 Task: In the  document advertising.odtSelect Headings and apply  'Bold' Select the text and align it to the  'Left'. Select the table and apply  All Borders
Action: Mouse moved to (416, 223)
Screenshot: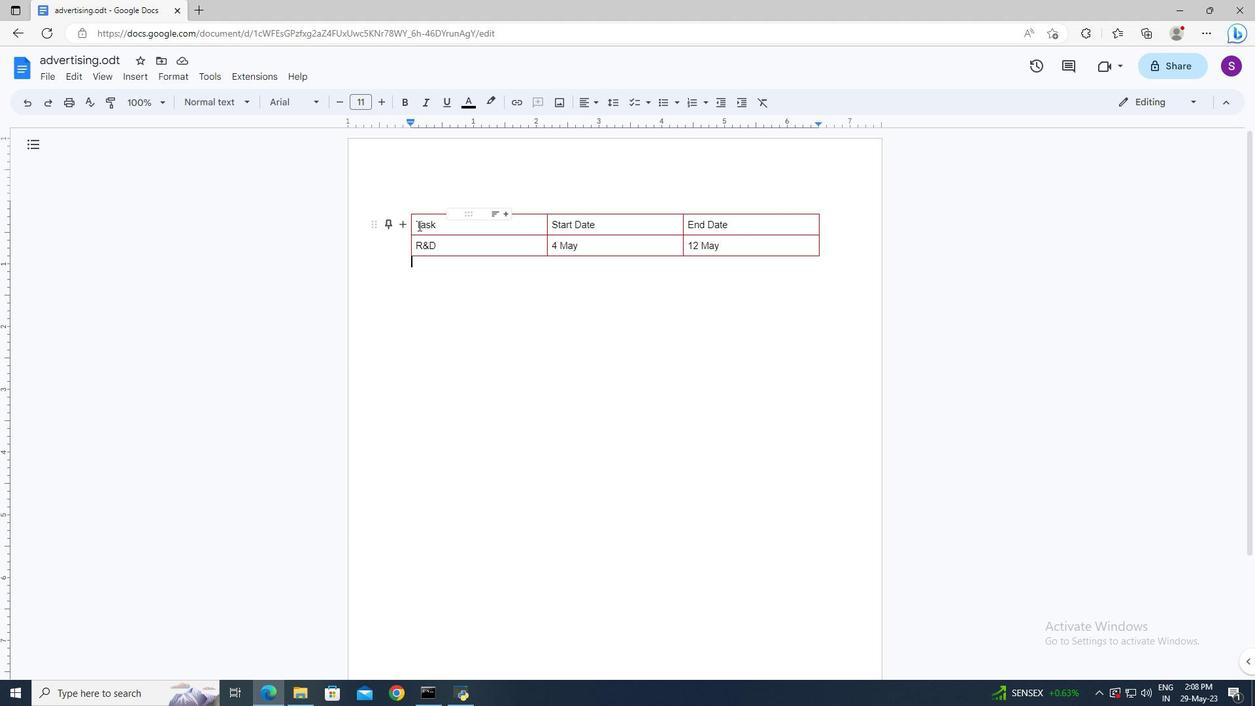 
Action: Mouse pressed left at (416, 223)
Screenshot: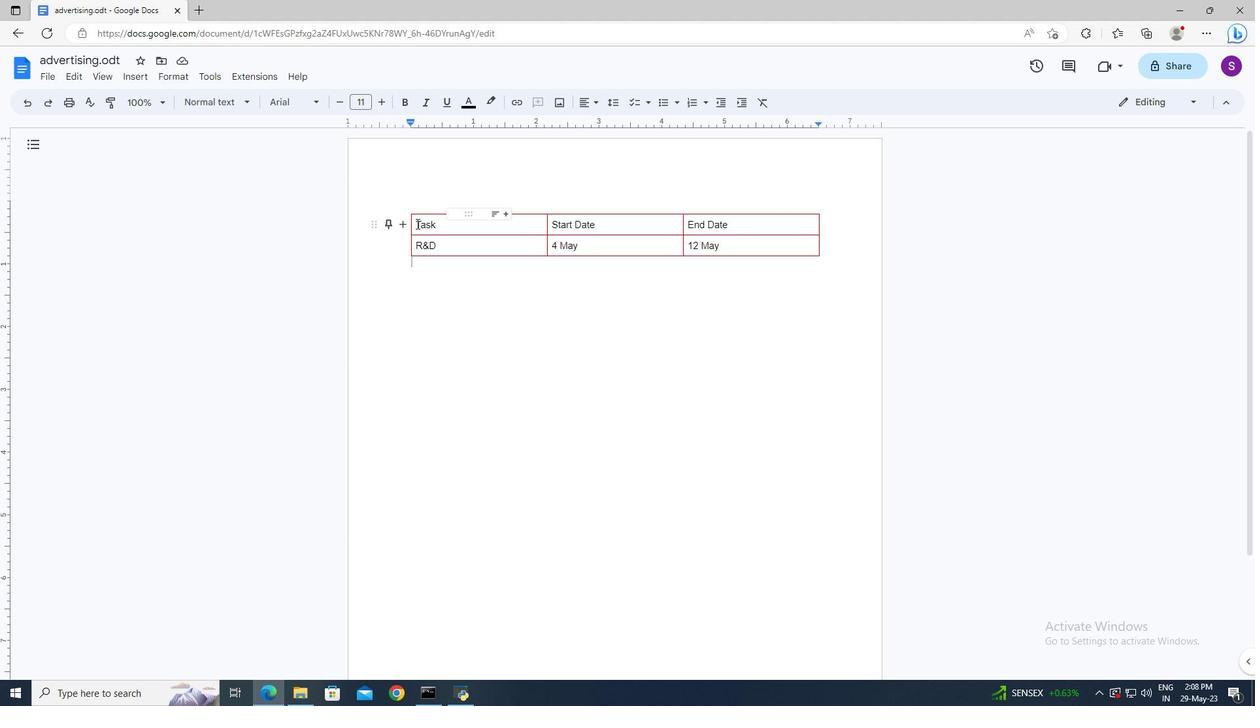 
Action: Key pressed <Key.shift><Key.right><Key.right><Key.end><Key.end><Key.right><Key.end><Key.end><Key.right><Key.right><Key.right>
Screenshot: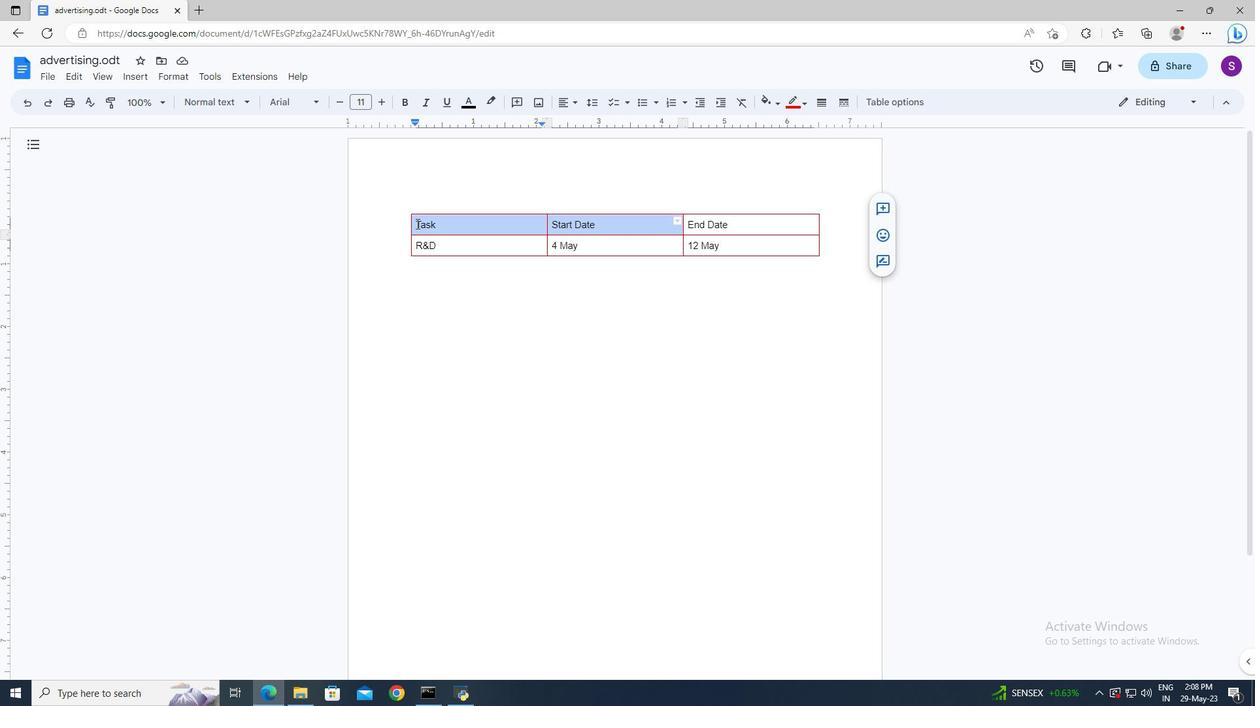 
Action: Mouse moved to (409, 105)
Screenshot: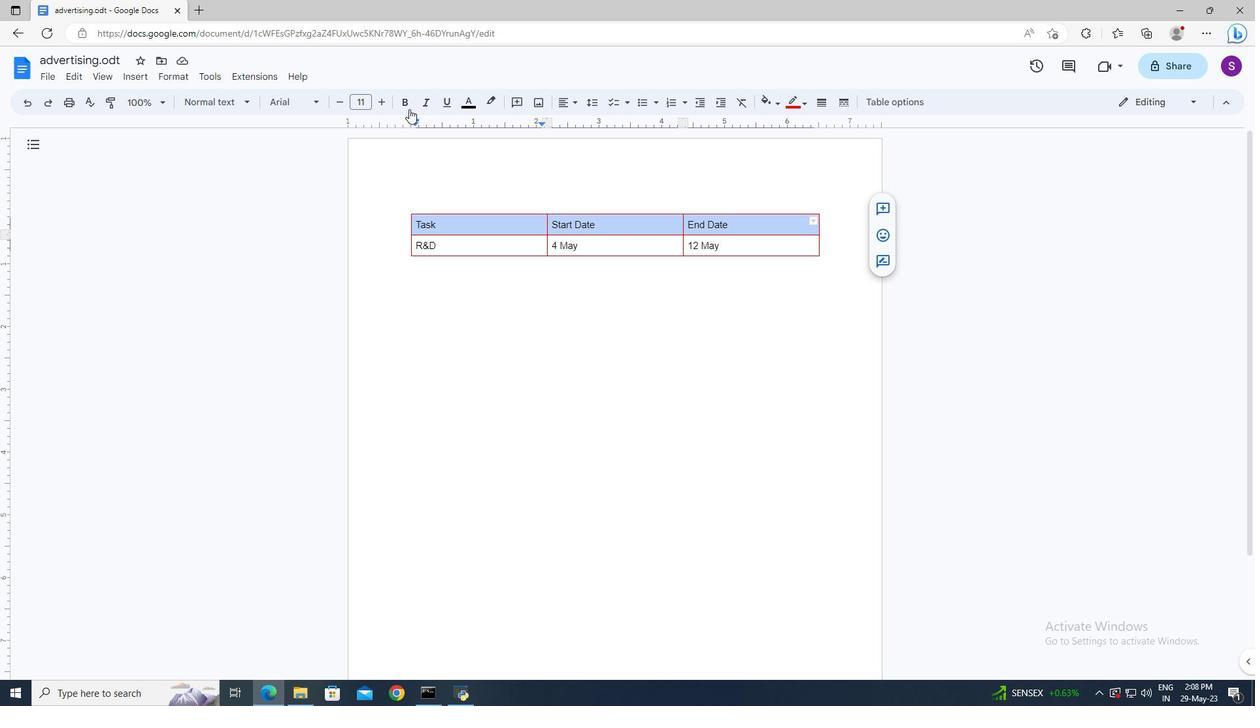 
Action: Mouse pressed left at (409, 105)
Screenshot: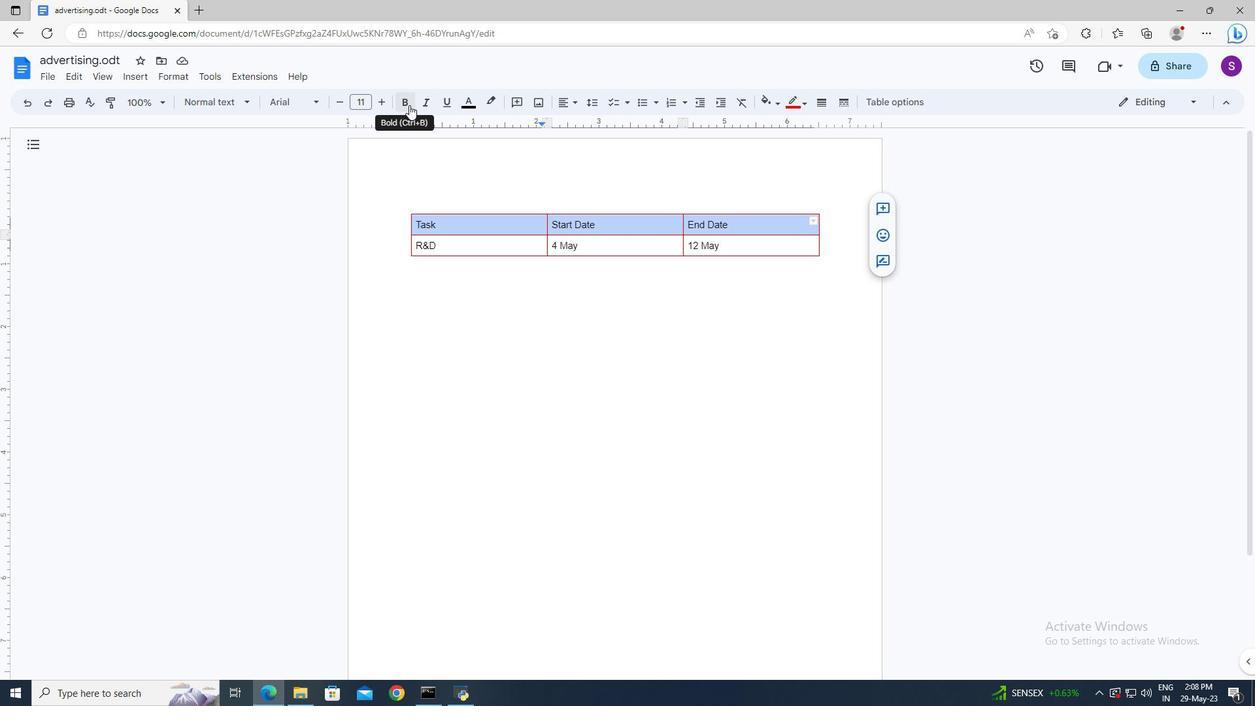 
Action: Mouse moved to (443, 234)
Screenshot: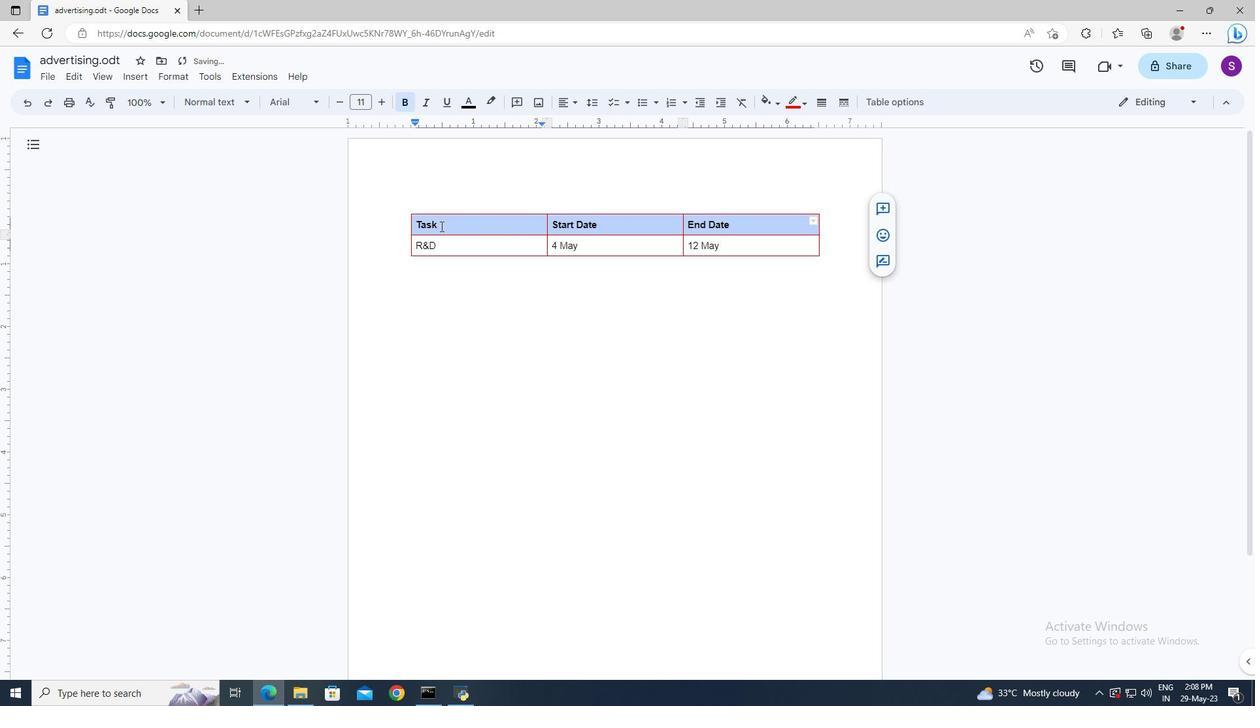 
Action: Key pressed ctrl+A
Screenshot: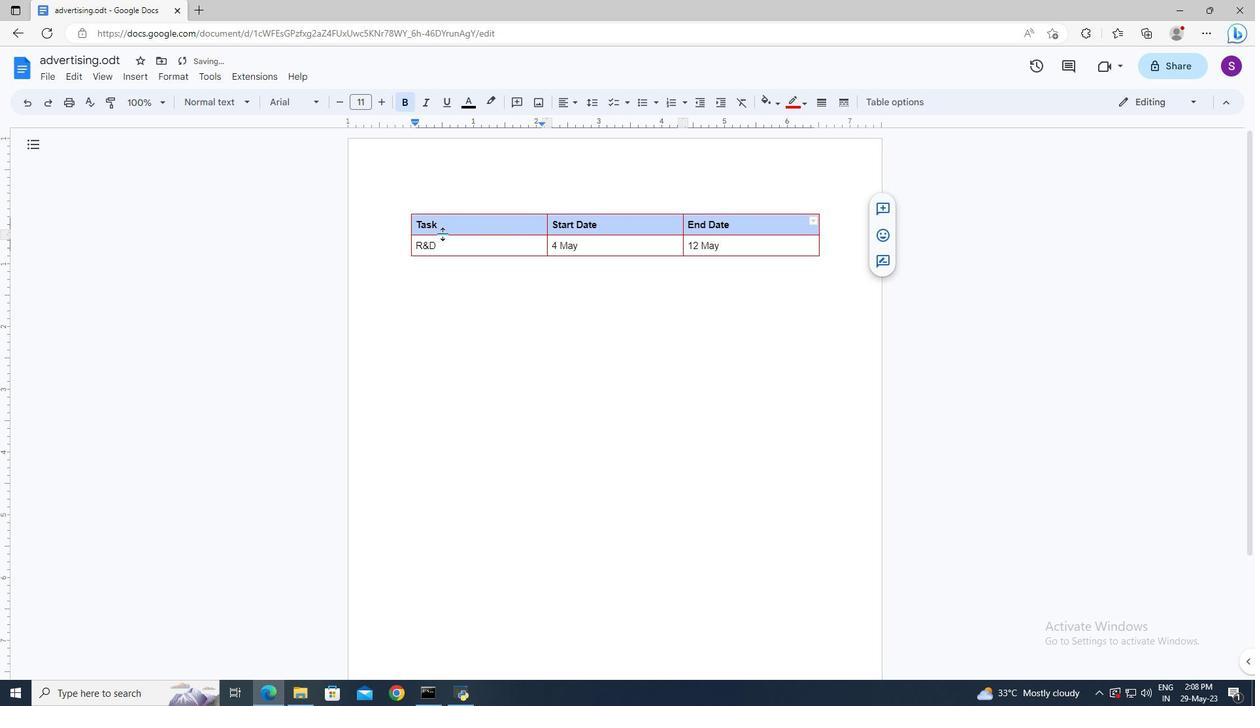 
Action: Mouse moved to (594, 104)
Screenshot: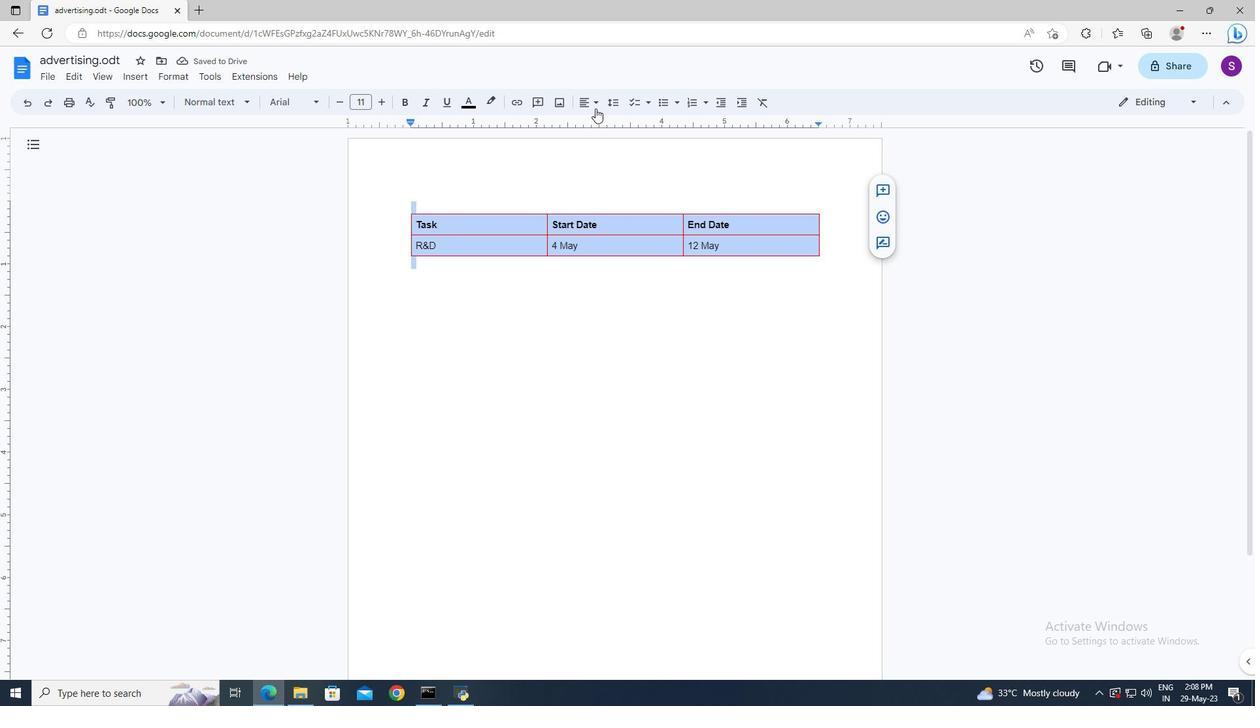 
Action: Mouse pressed left at (594, 104)
Screenshot: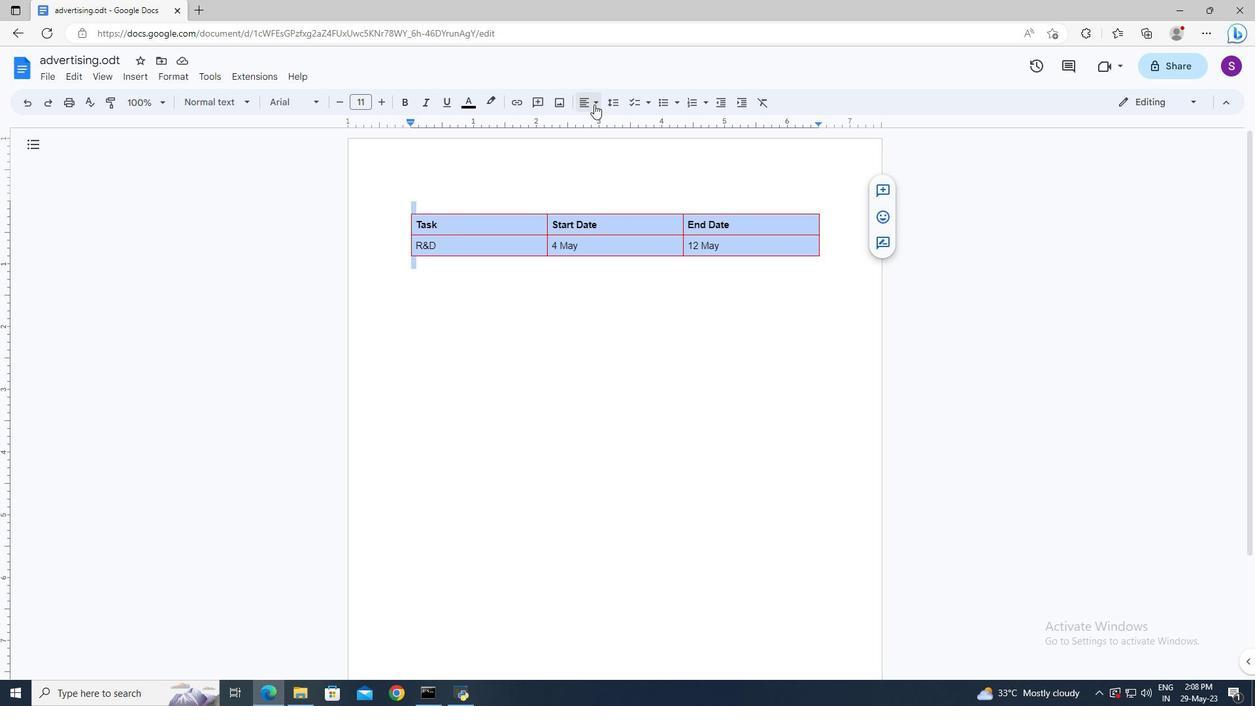 
Action: Mouse moved to (587, 125)
Screenshot: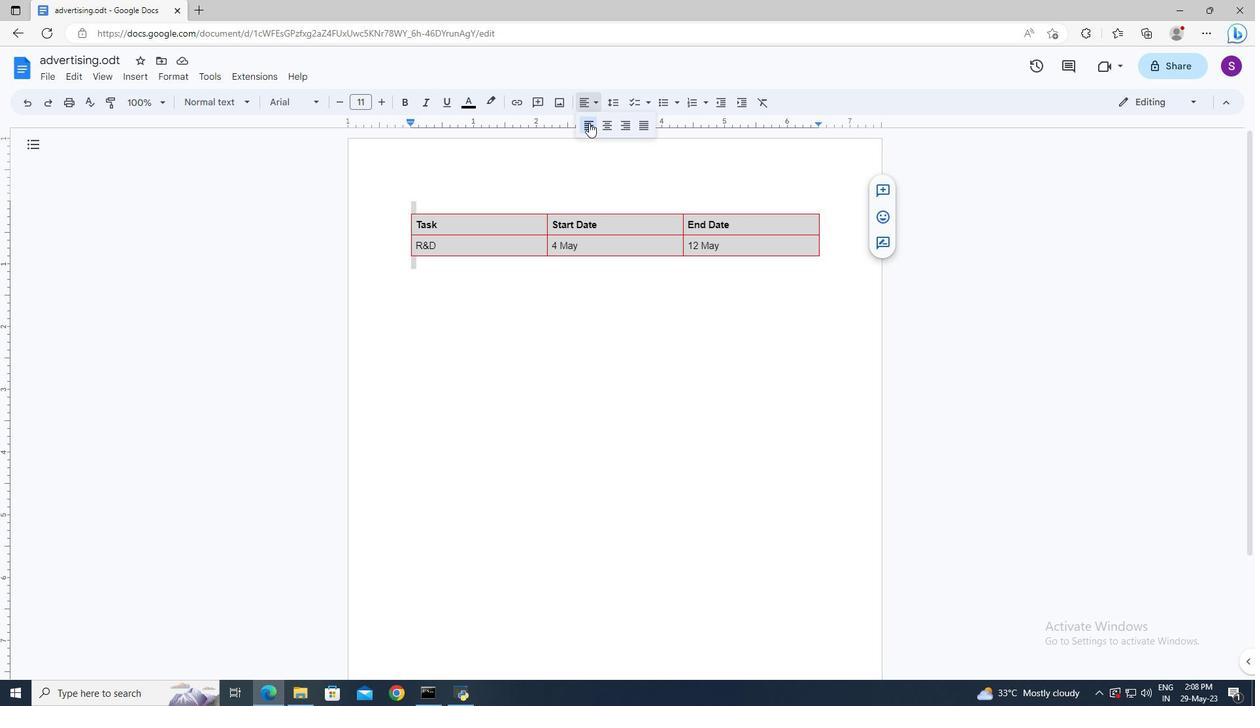 
Action: Mouse pressed left at (587, 125)
Screenshot: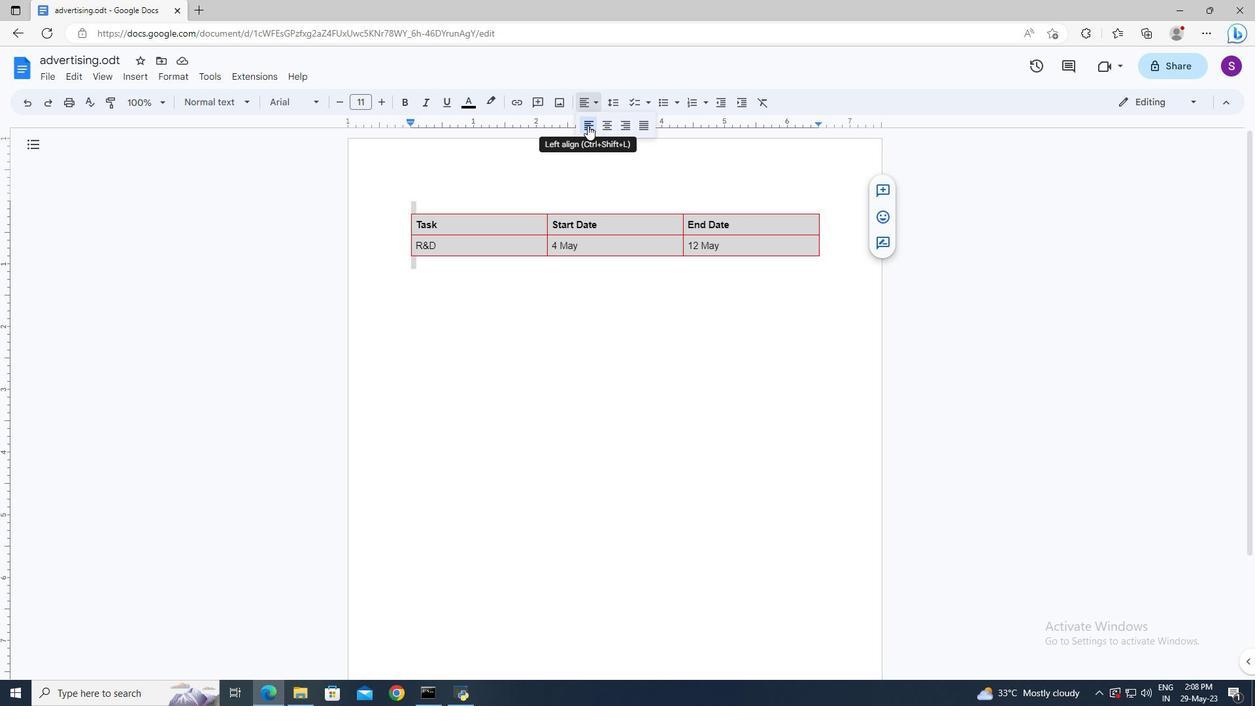 
Action: Mouse moved to (185, 80)
Screenshot: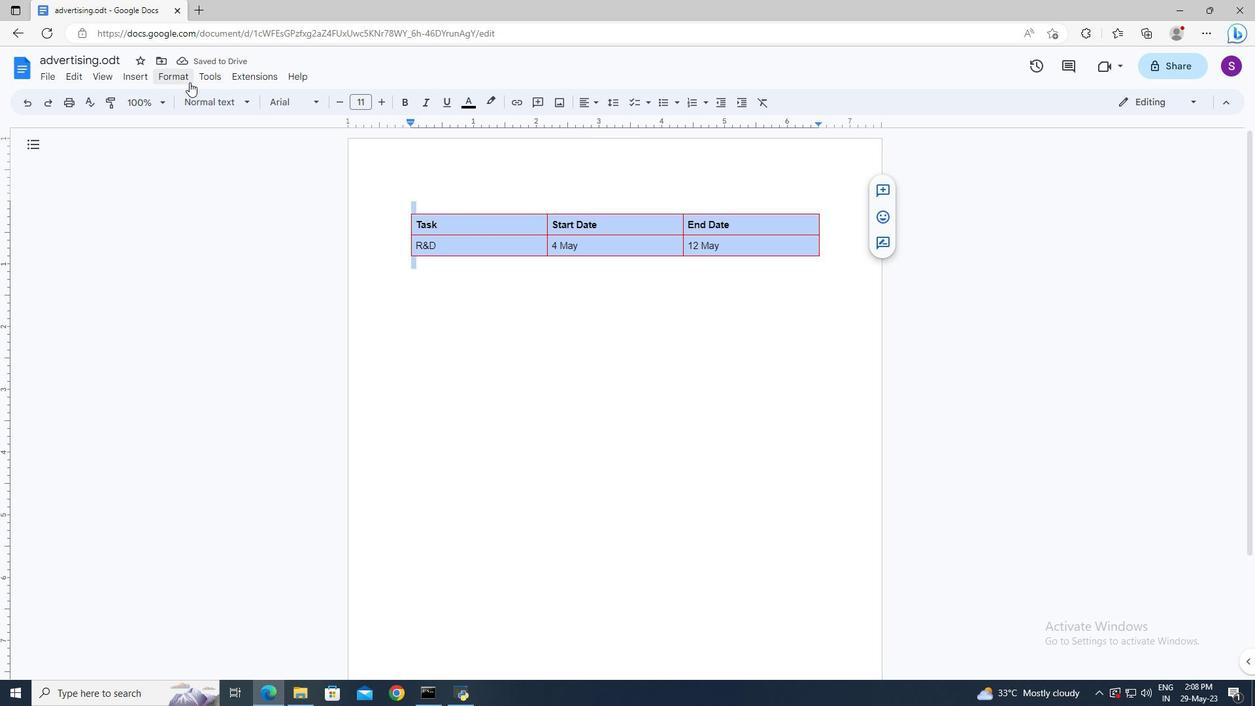 
Action: Mouse pressed left at (185, 80)
Screenshot: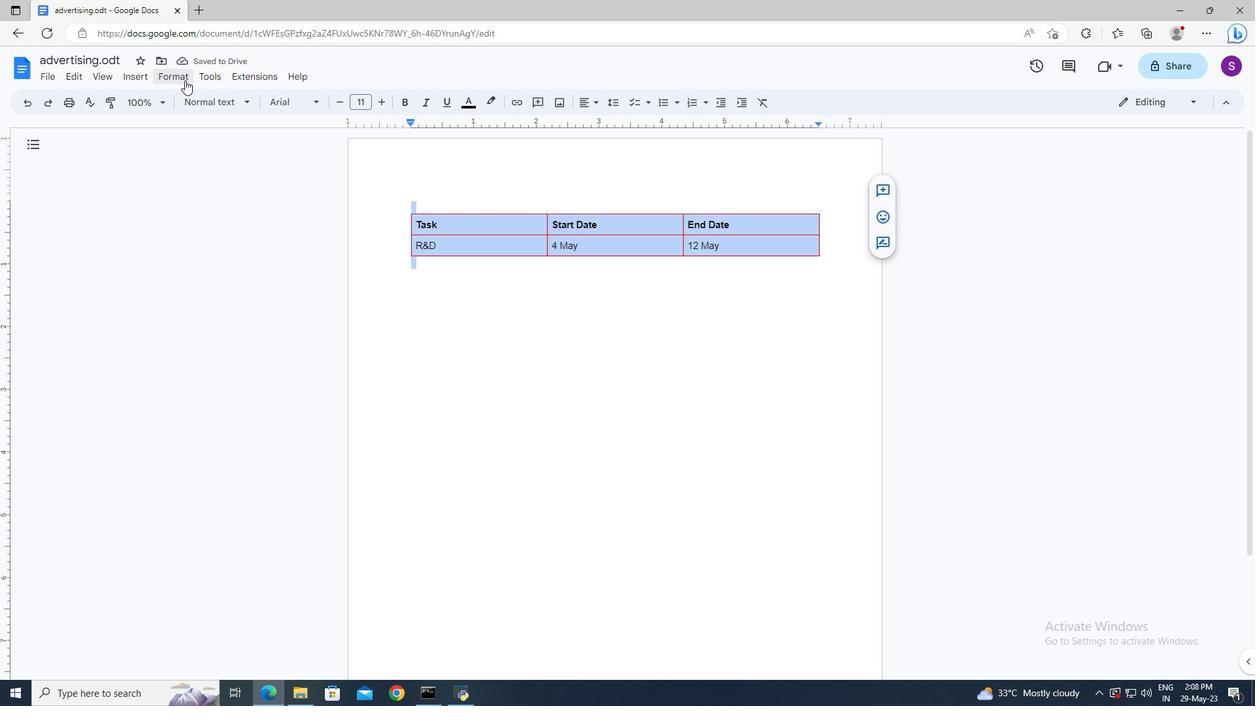 
Action: Mouse moved to (380, 120)
Screenshot: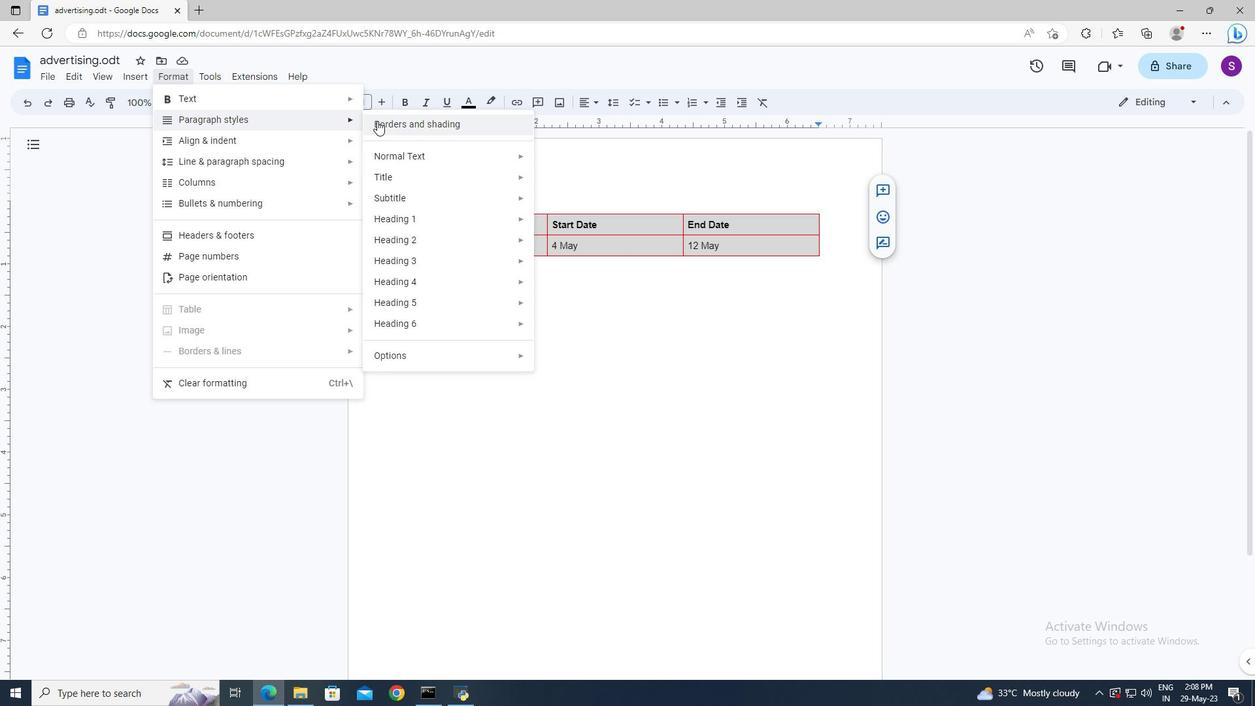 
Action: Mouse pressed left at (380, 120)
Screenshot: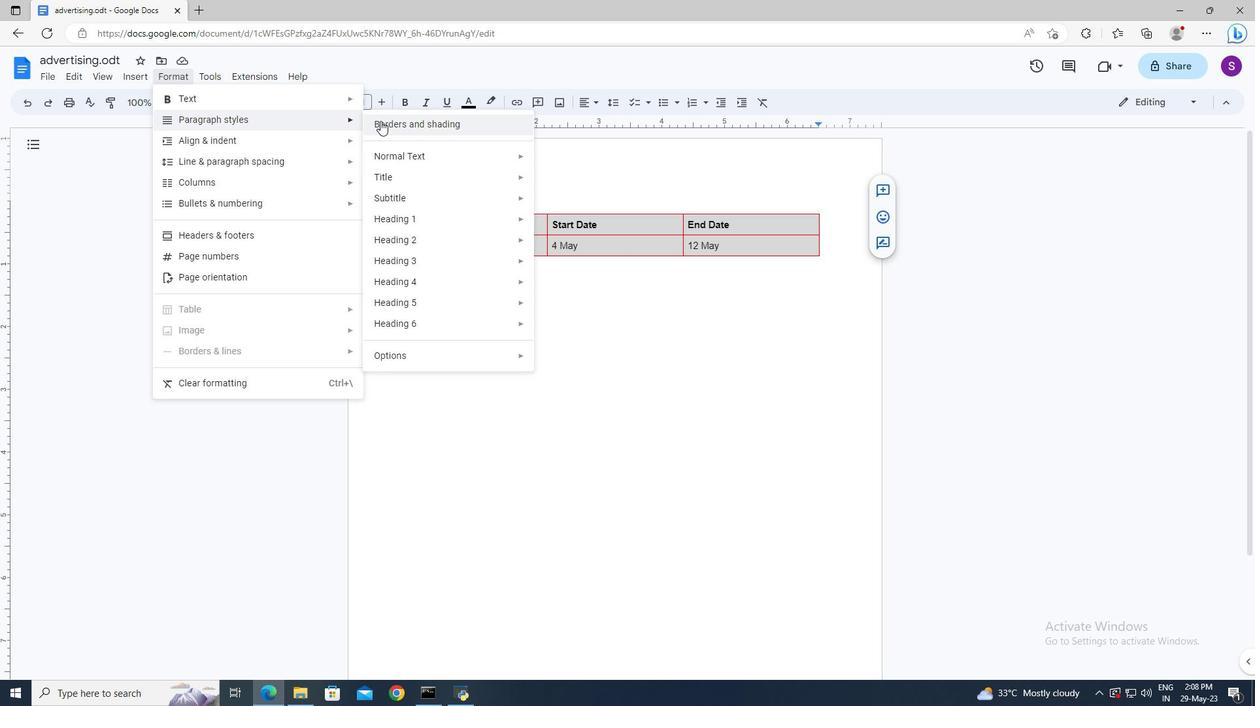 
Action: Mouse moved to (596, 277)
Screenshot: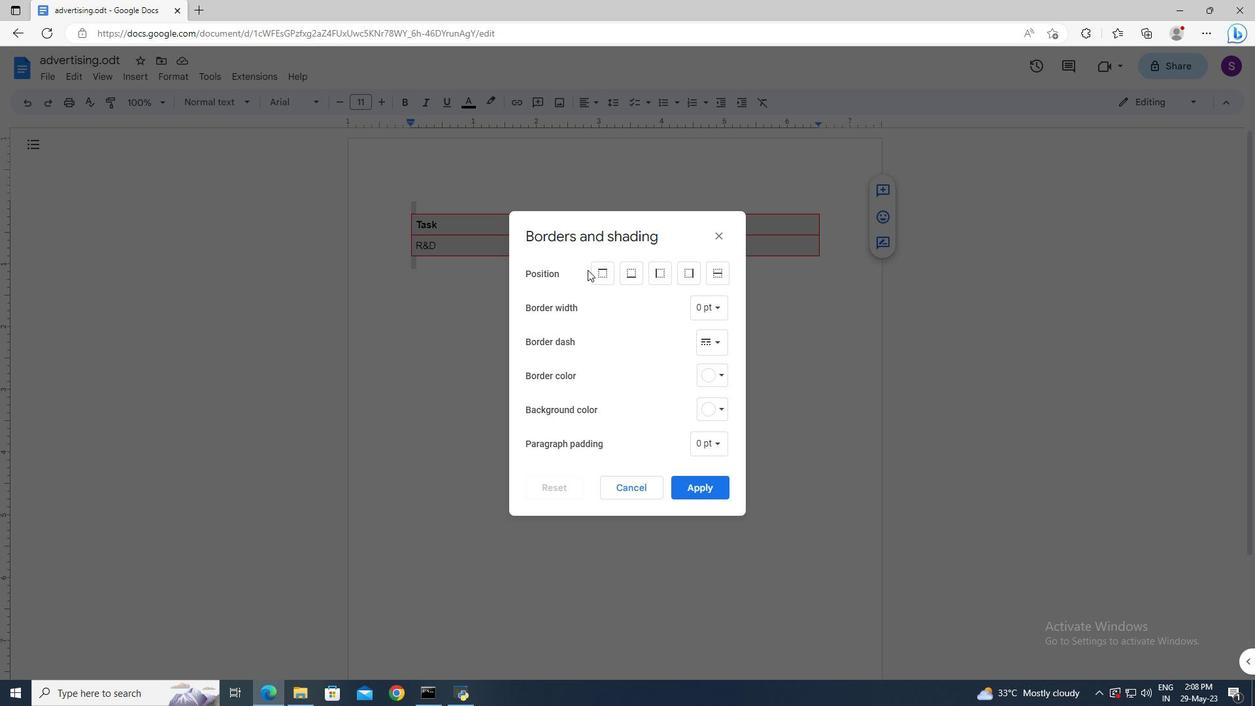 
Action: Mouse pressed left at (596, 277)
Screenshot: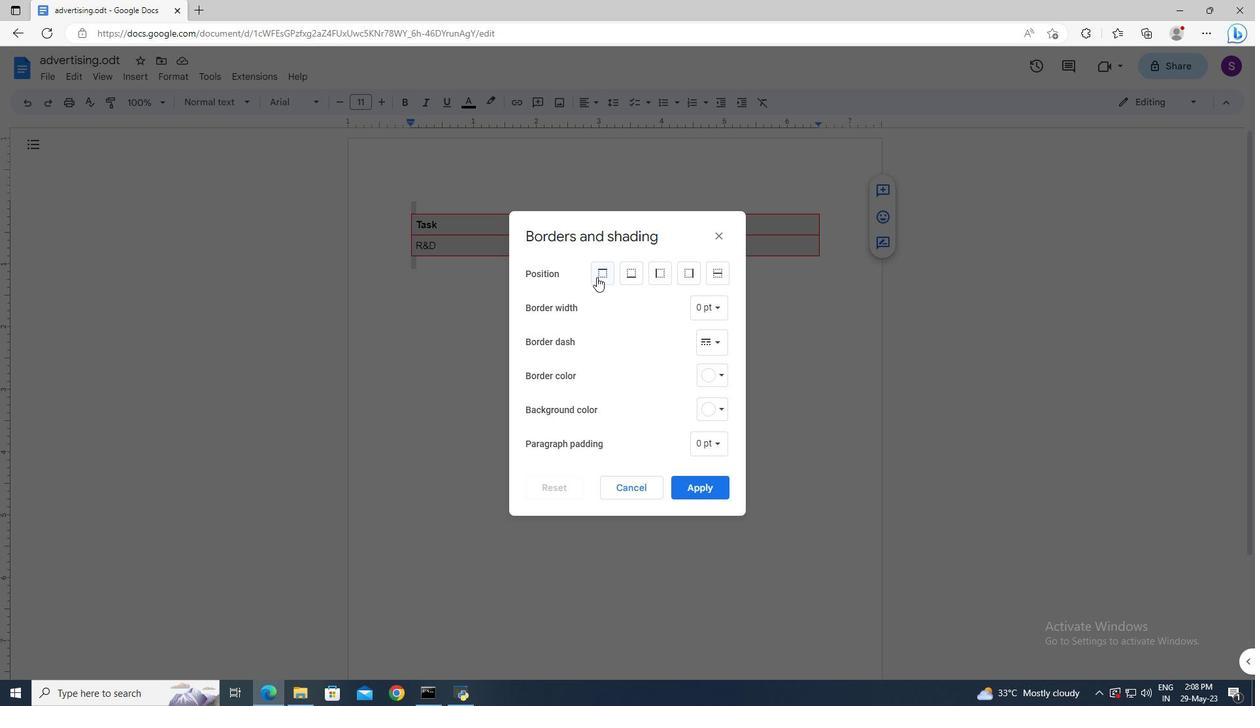 
Action: Mouse moved to (623, 273)
Screenshot: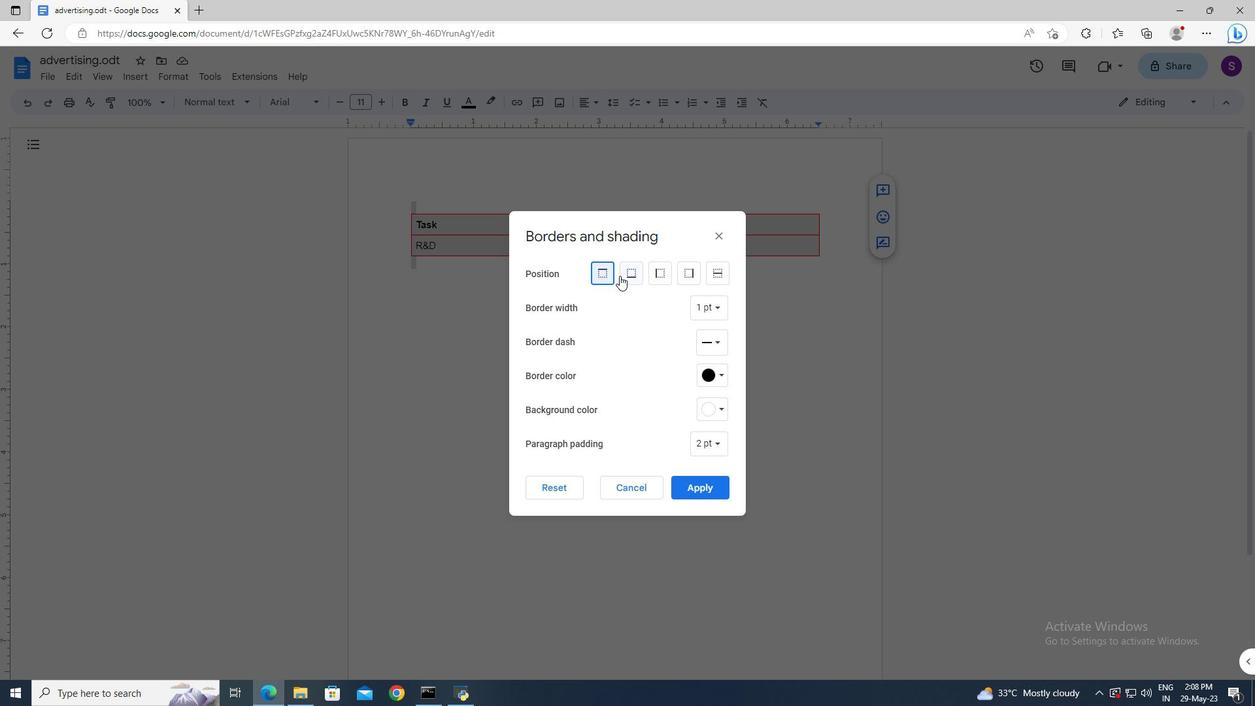 
Action: Mouse pressed left at (623, 273)
Screenshot: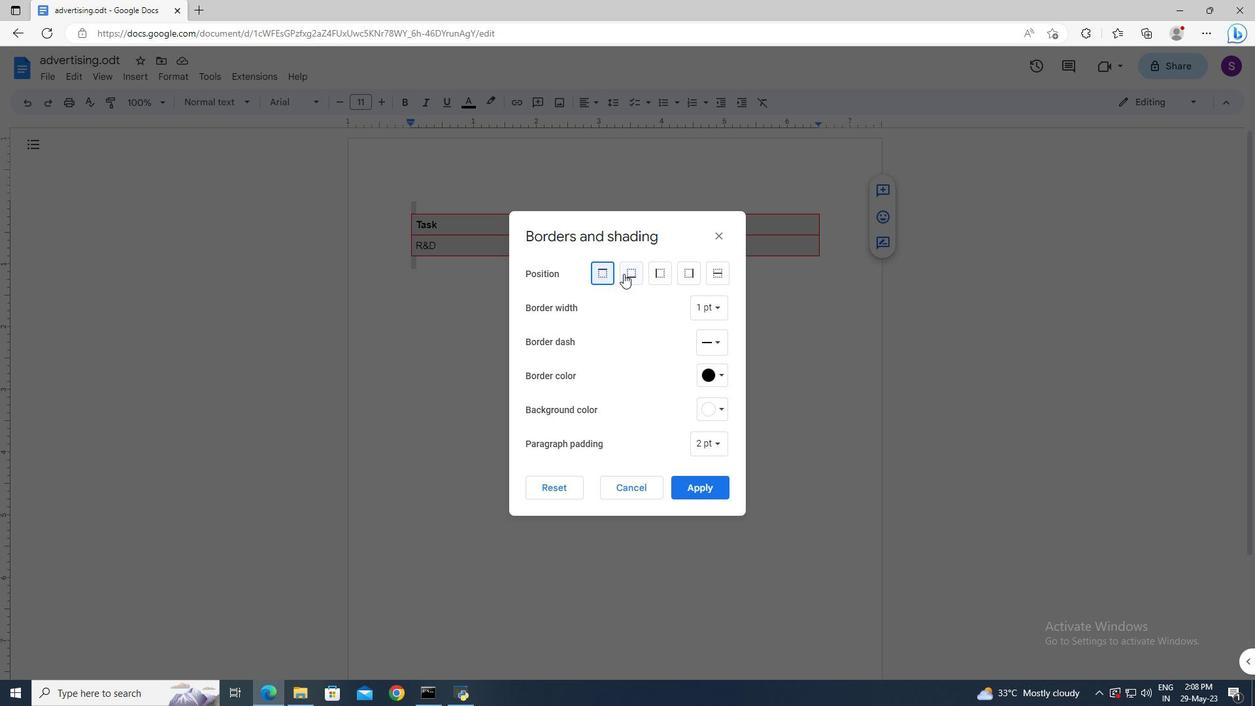 
Action: Mouse moved to (651, 272)
Screenshot: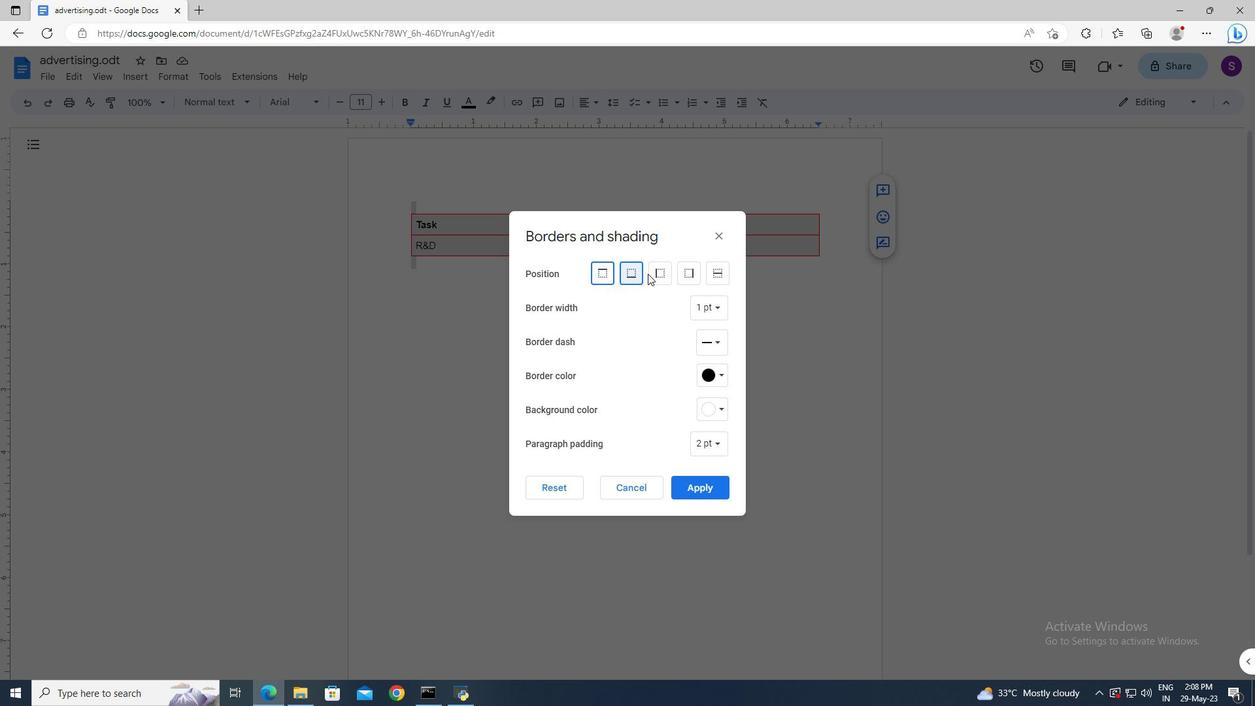 
Action: Mouse pressed left at (651, 272)
Screenshot: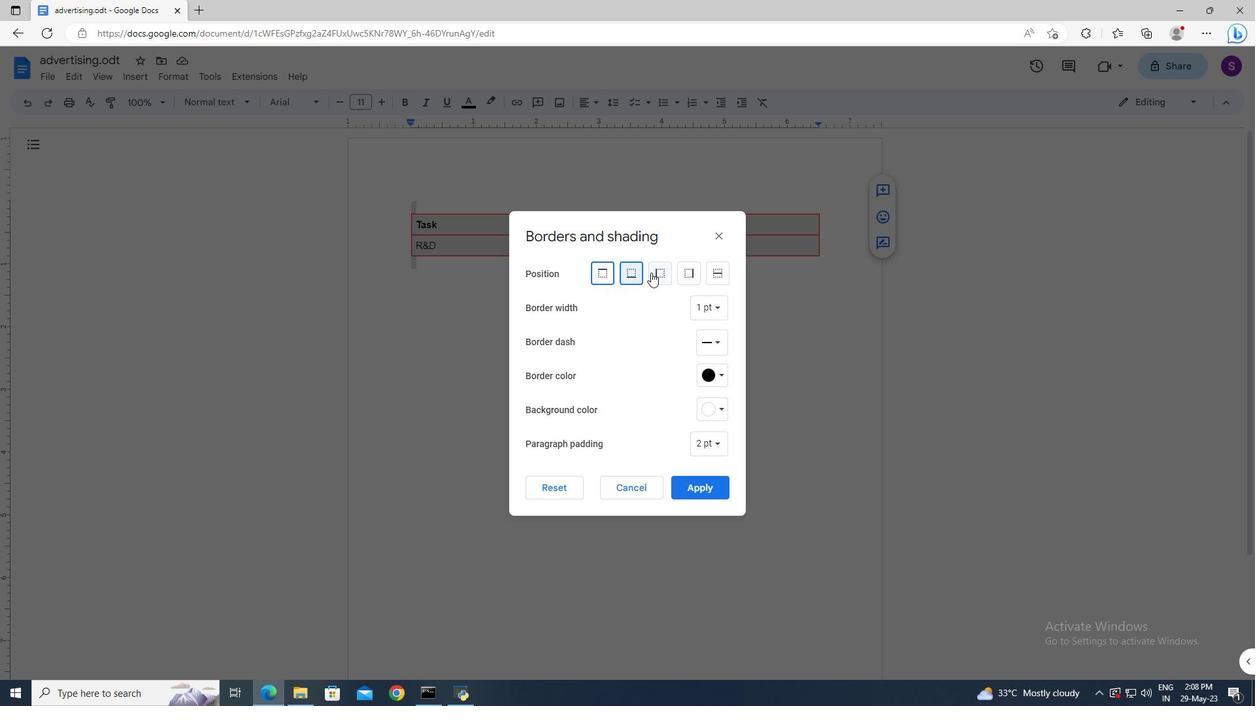 
Action: Mouse moved to (685, 277)
Screenshot: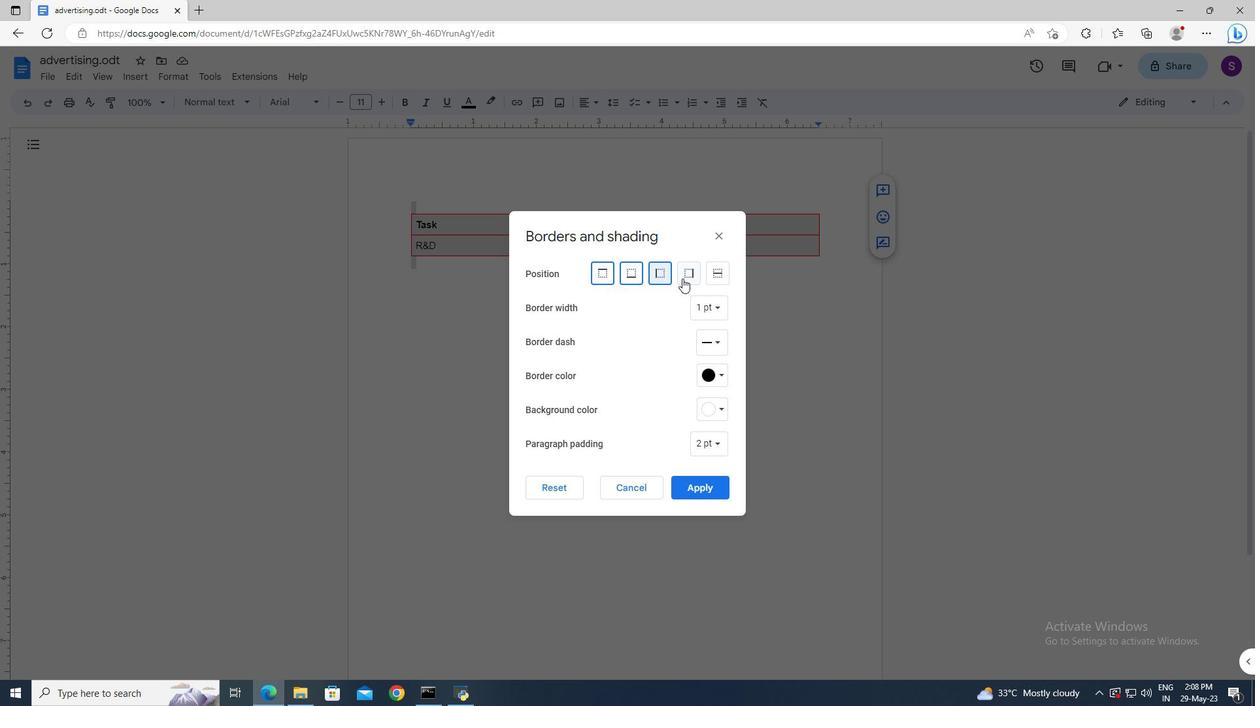 
Action: Mouse pressed left at (685, 277)
Screenshot: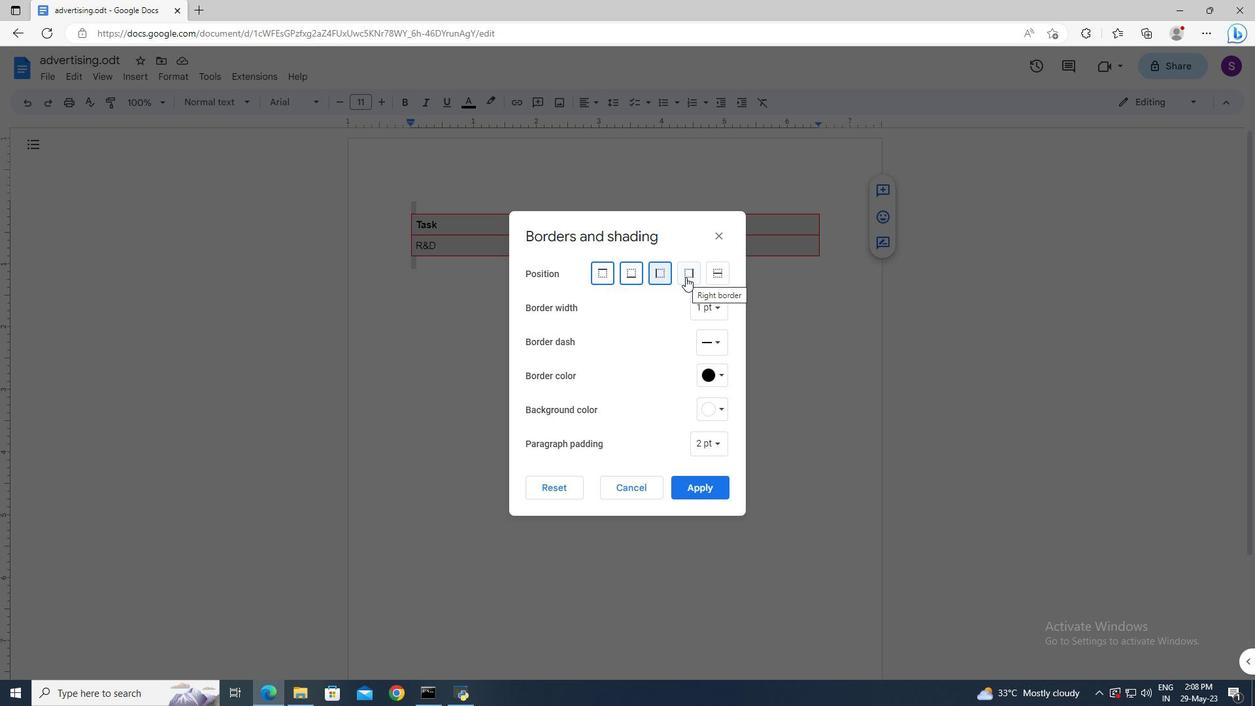 
Action: Mouse moved to (710, 483)
Screenshot: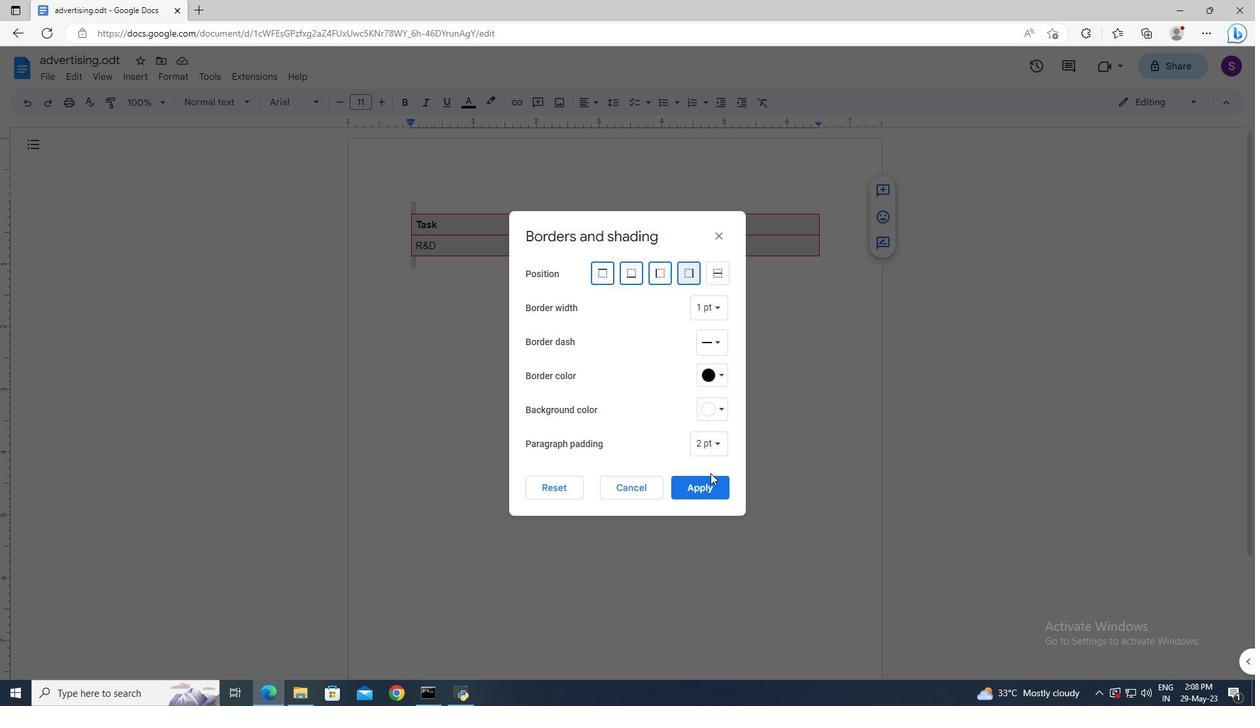 
Action: Mouse pressed left at (710, 483)
Screenshot: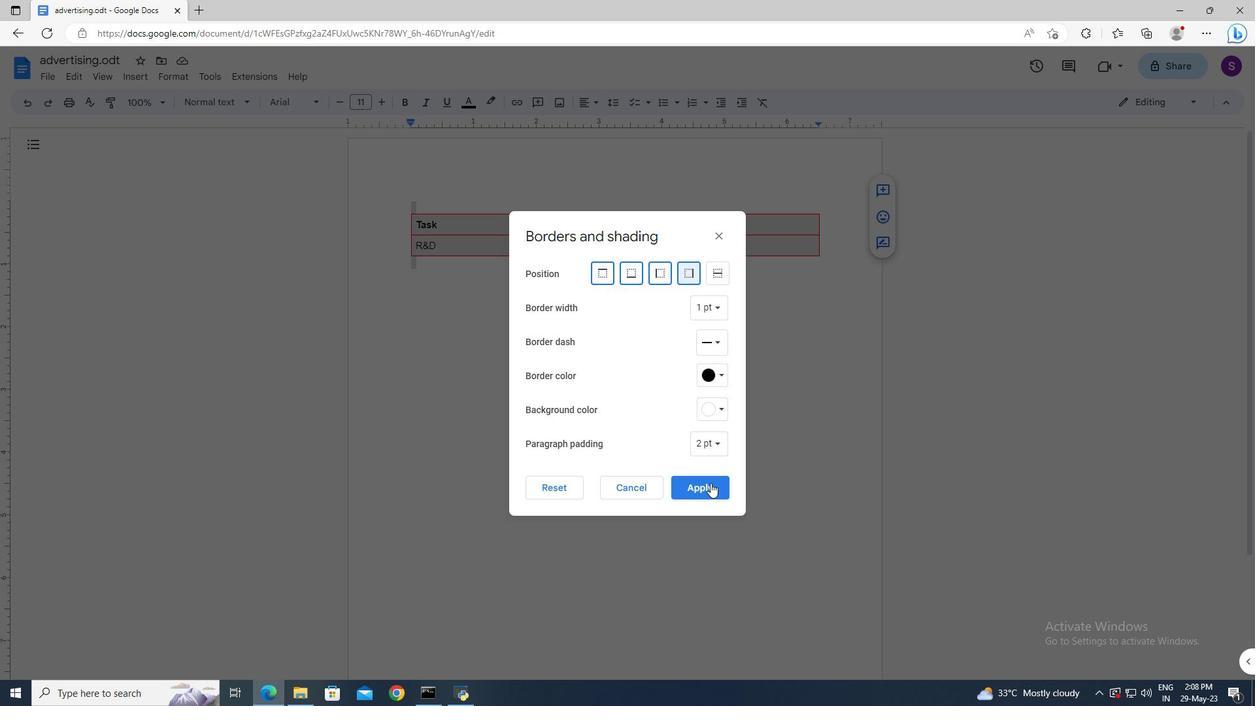 
Action: Mouse moved to (710, 421)
Screenshot: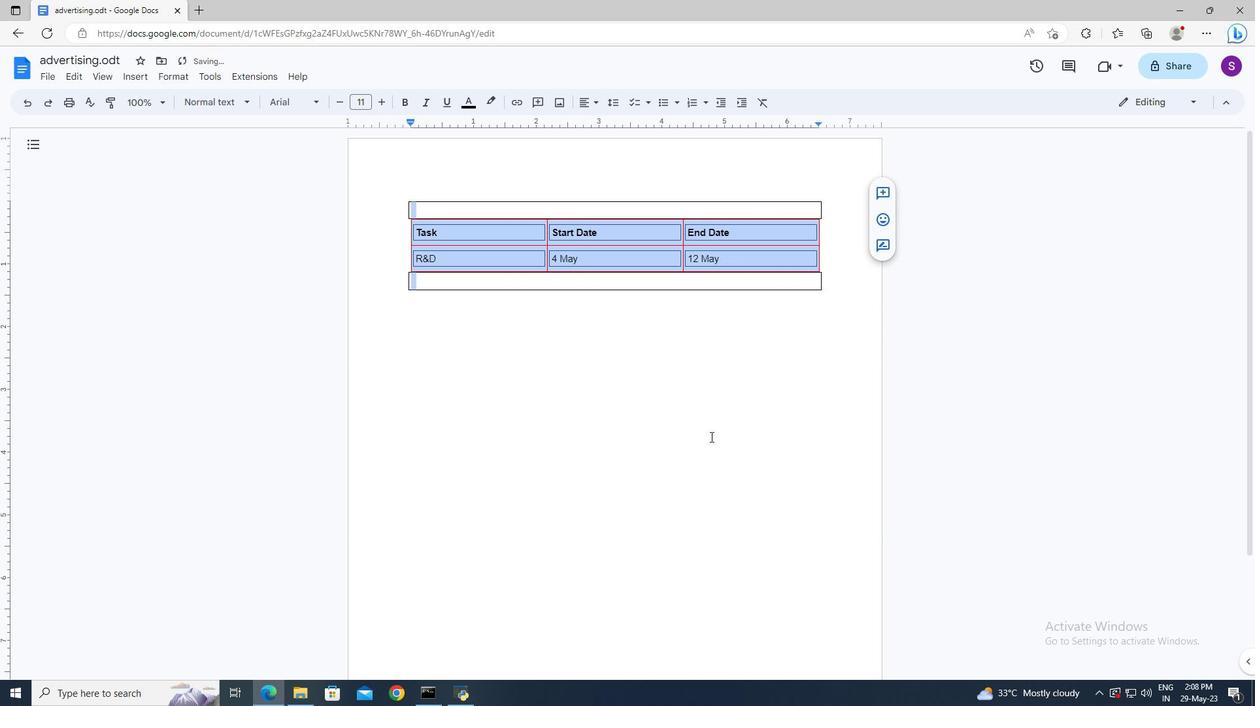 
Action: Mouse pressed left at (710, 421)
Screenshot: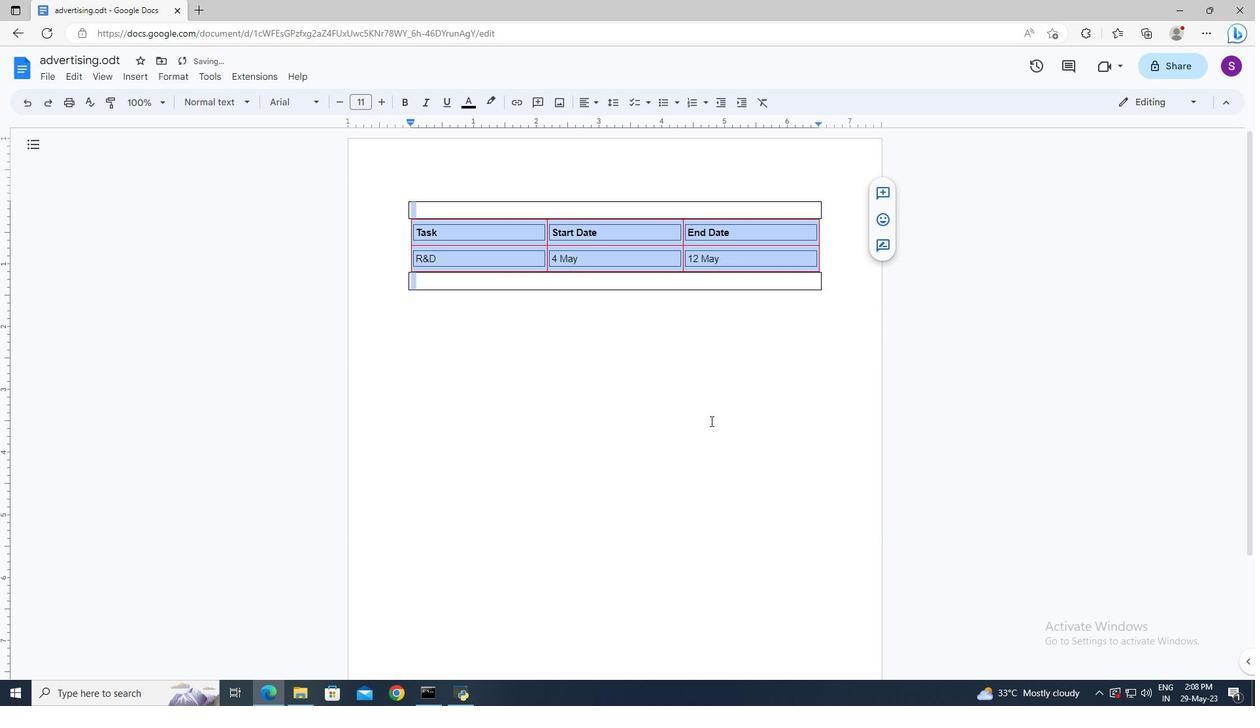 
Action: Mouse moved to (709, 420)
Screenshot: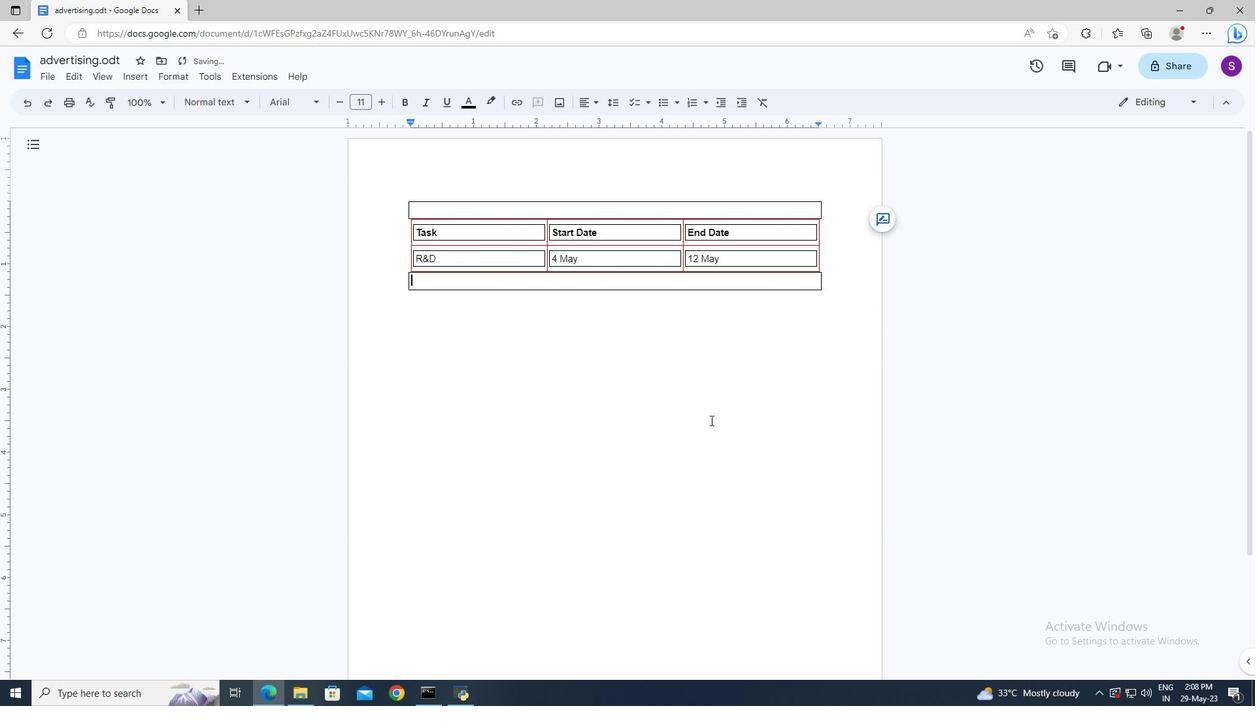 
